 Task: Unmute a conversation directly from the "Muted" label.
Action: Mouse moved to (99, 407)
Screenshot: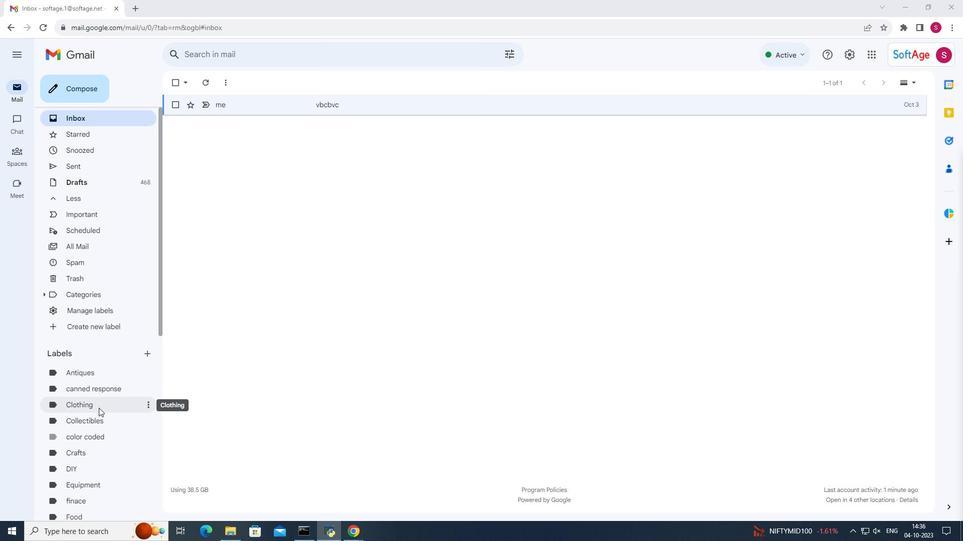 
Action: Mouse scrolled (99, 407) with delta (0, 0)
Screenshot: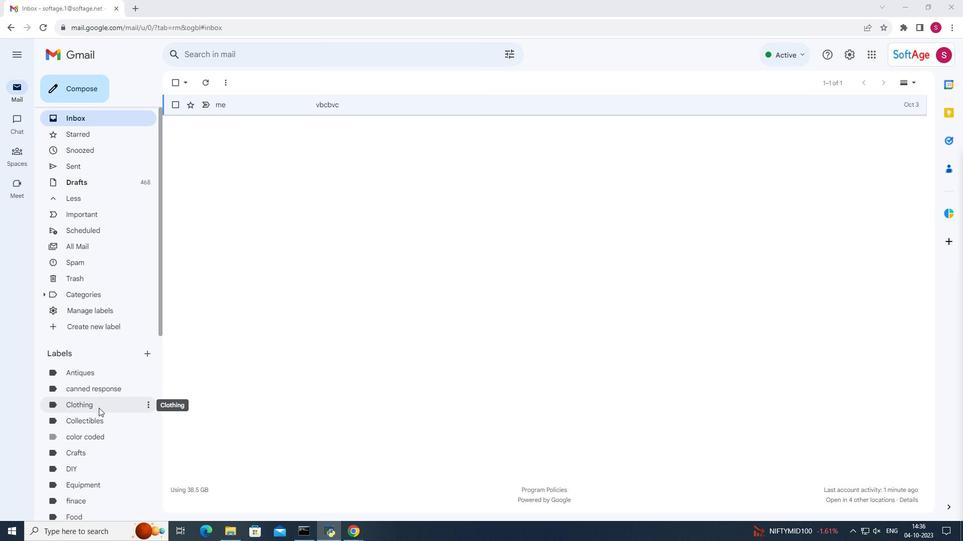 
Action: Mouse moved to (97, 410)
Screenshot: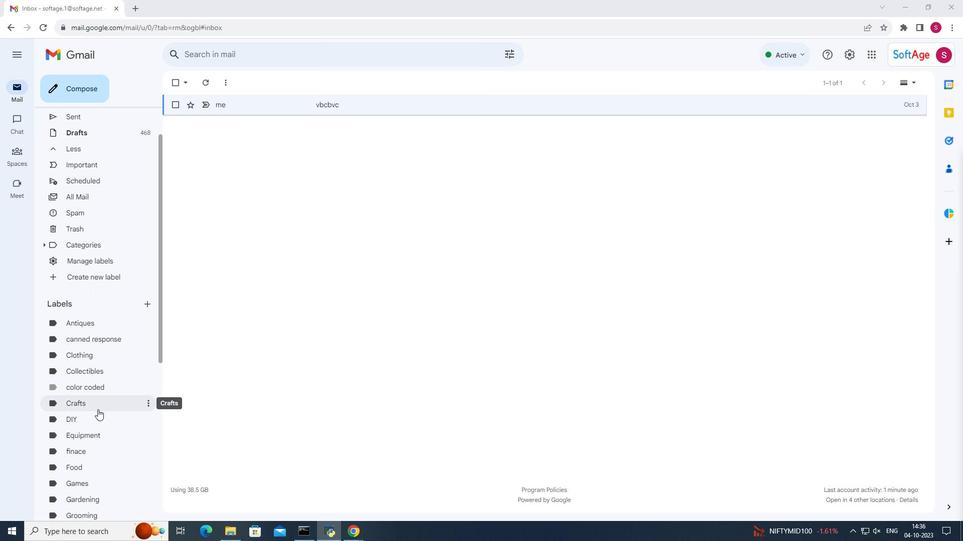 
Action: Mouse scrolled (97, 409) with delta (0, 0)
Screenshot: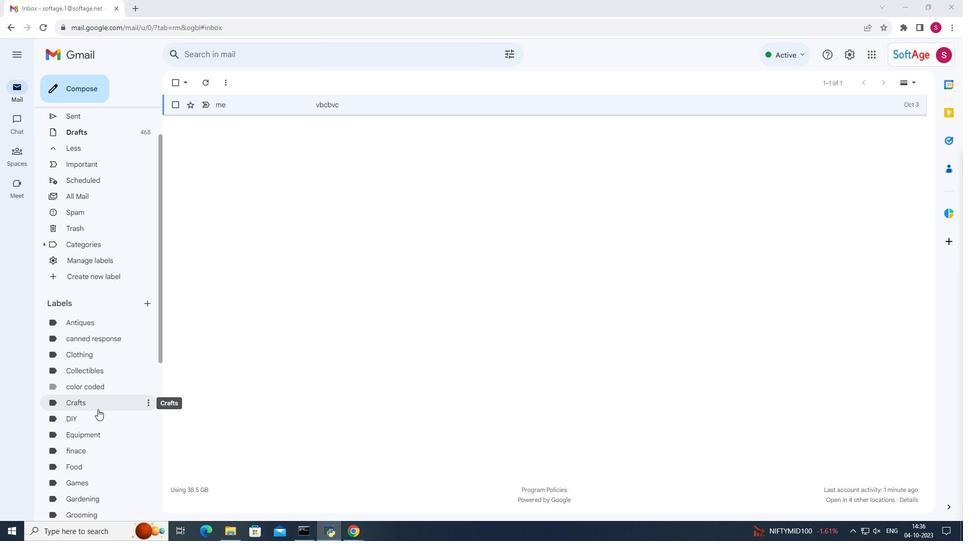 
Action: Mouse moved to (96, 408)
Screenshot: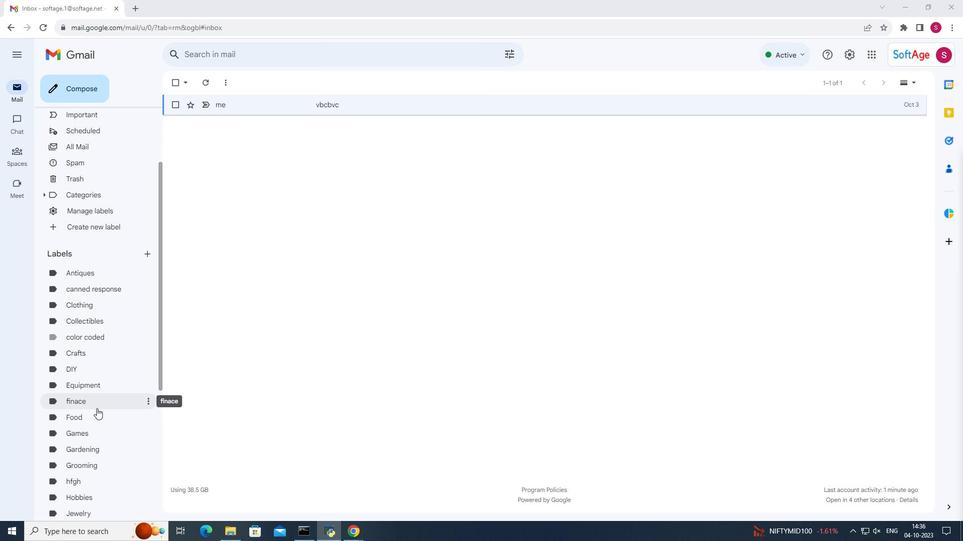 
Action: Mouse scrolled (96, 408) with delta (0, 0)
Screenshot: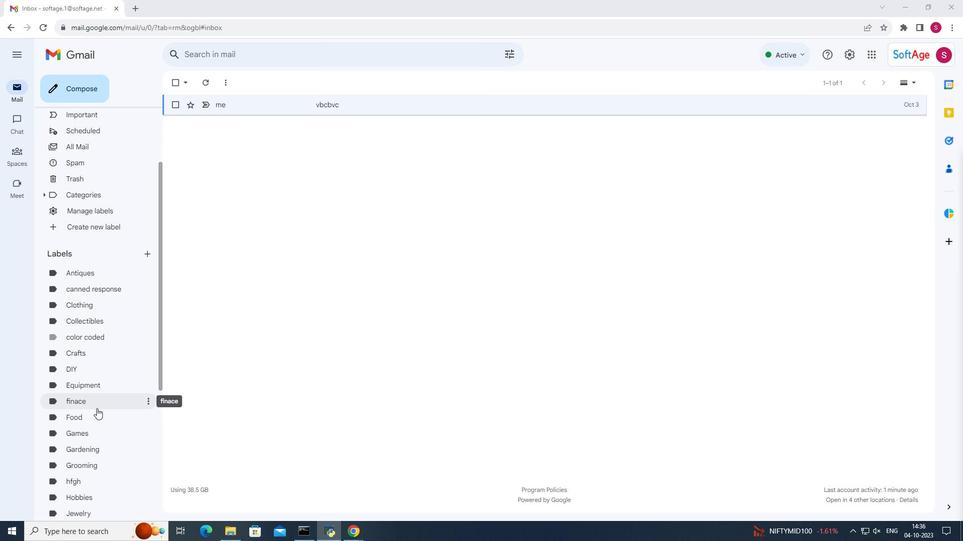 
Action: Mouse scrolled (96, 408) with delta (0, 0)
Screenshot: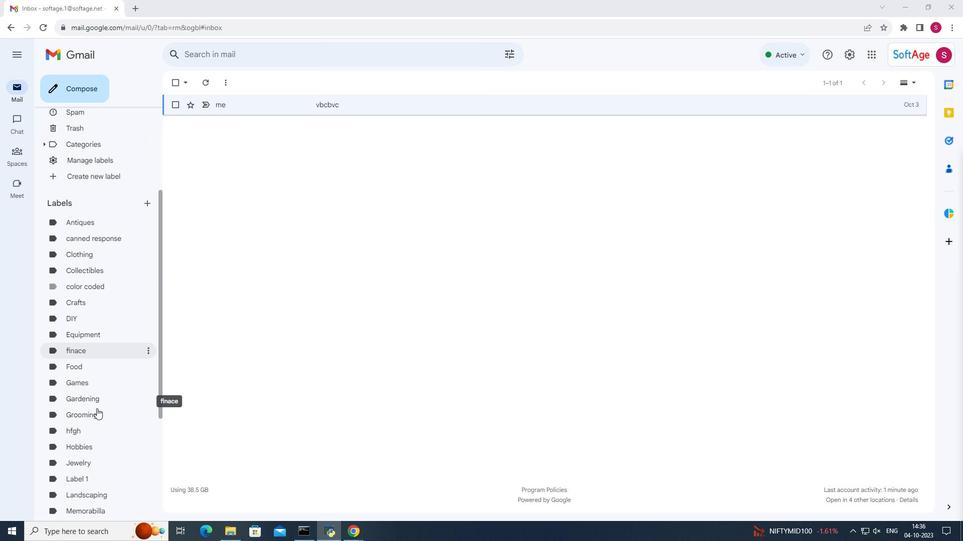 
Action: Mouse scrolled (96, 408) with delta (0, 0)
Screenshot: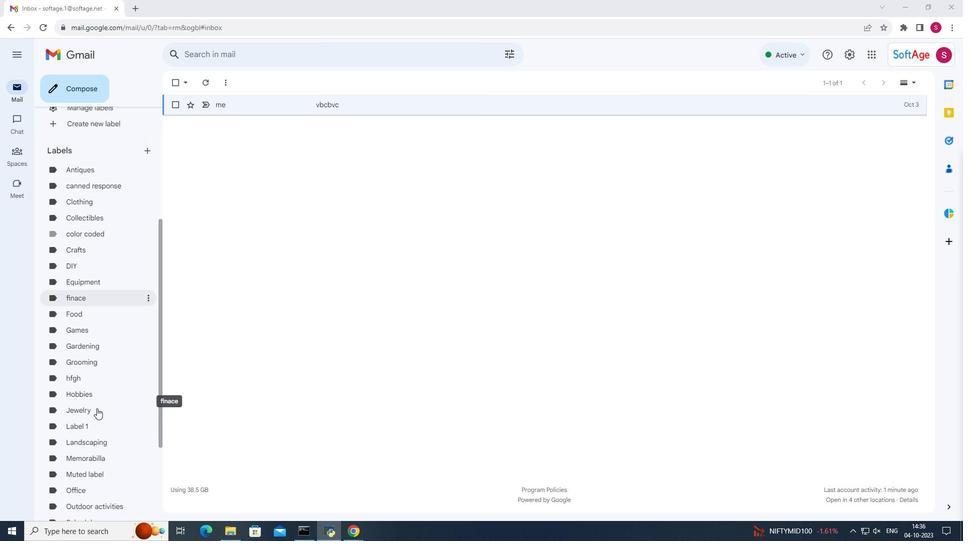 
Action: Mouse moved to (88, 424)
Screenshot: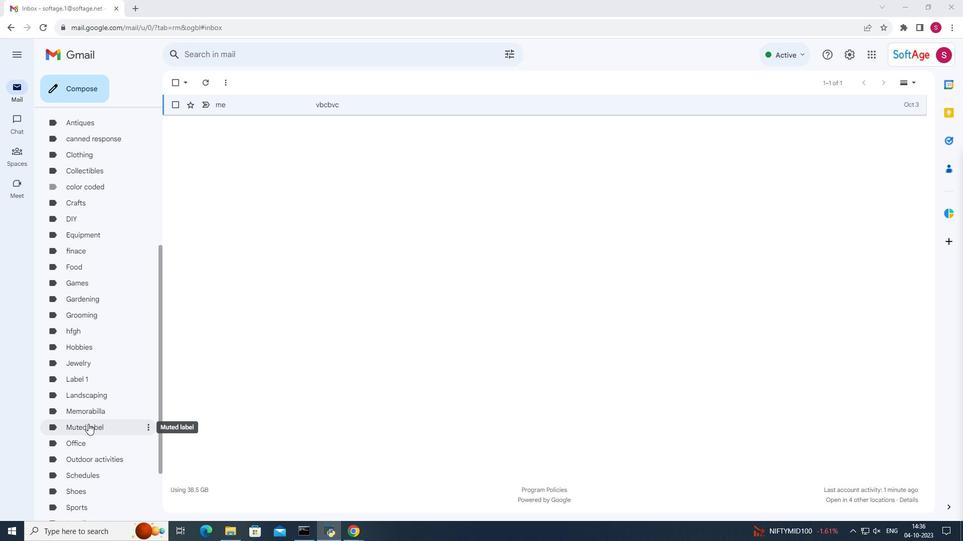 
Action: Mouse pressed left at (88, 424)
Screenshot: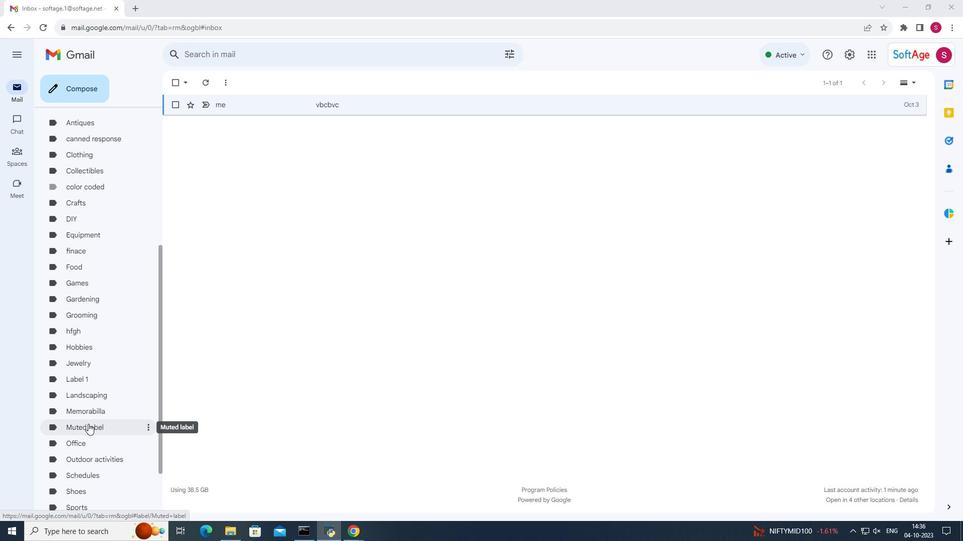 
Action: Mouse moved to (463, 129)
Screenshot: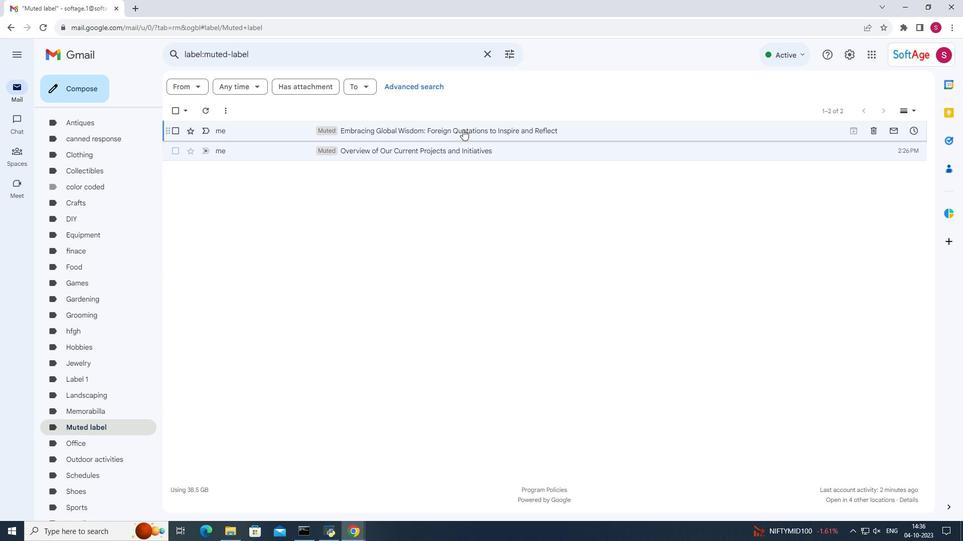 
Action: Mouse pressed left at (463, 129)
Screenshot: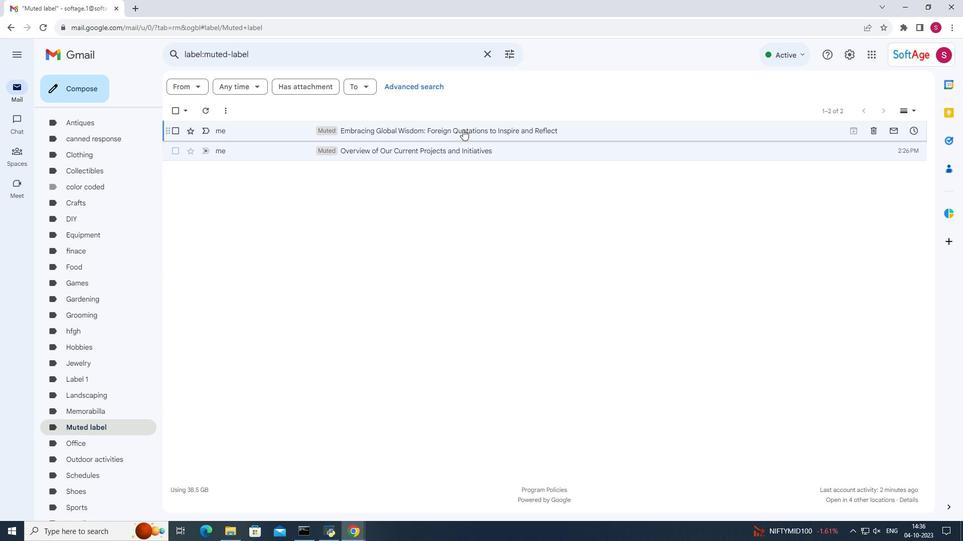 
Action: Mouse moved to (395, 81)
Screenshot: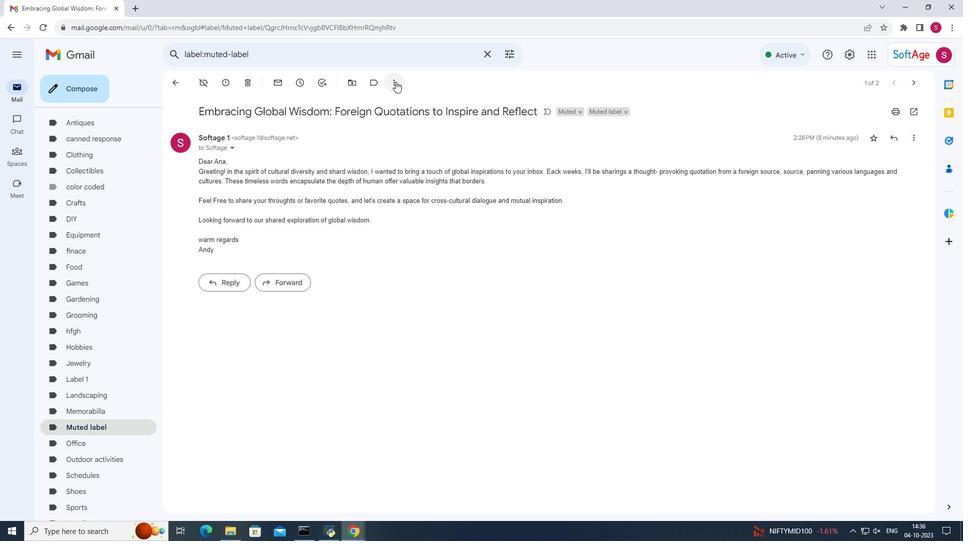 
Action: Mouse pressed left at (395, 81)
Screenshot: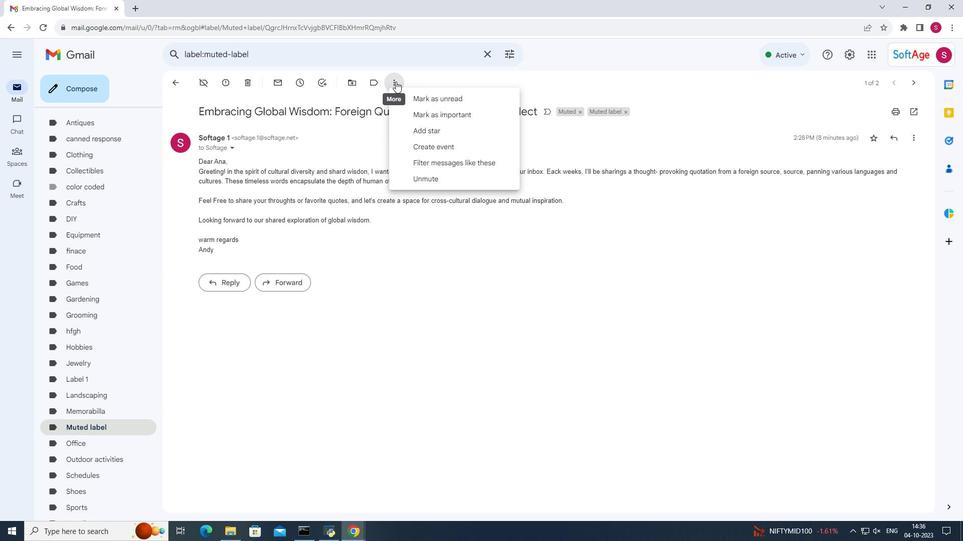 
Action: Mouse moved to (432, 176)
Screenshot: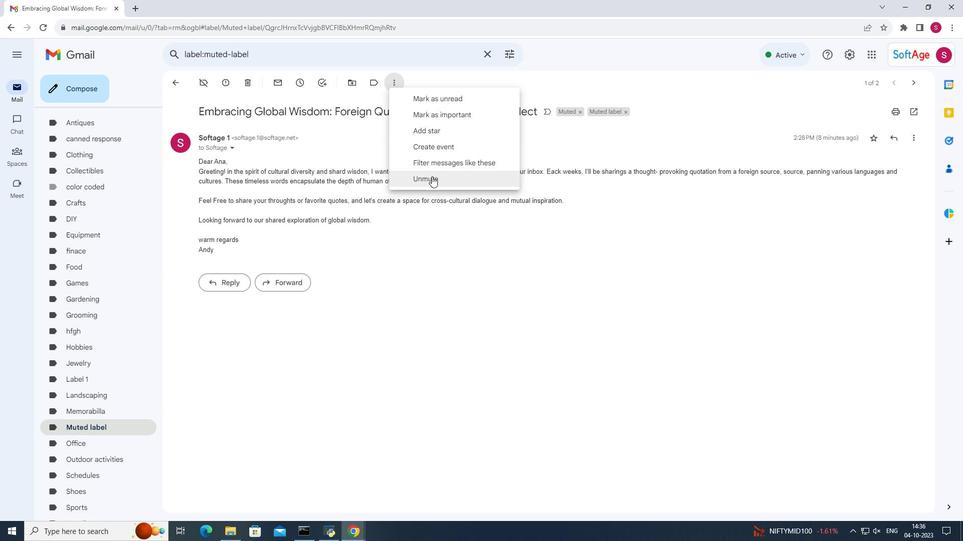 
Action: Mouse pressed left at (432, 176)
Screenshot: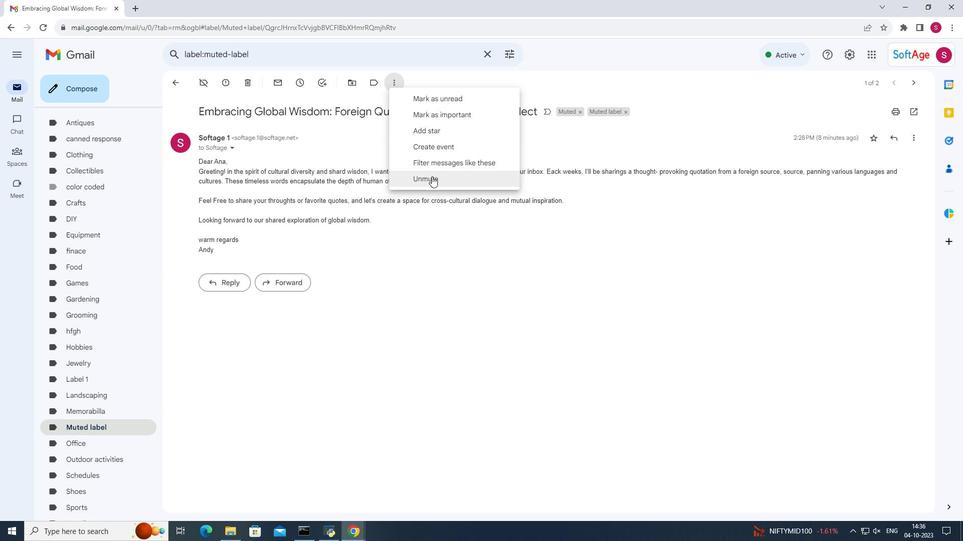 
Action: Mouse pressed left at (432, 176)
Screenshot: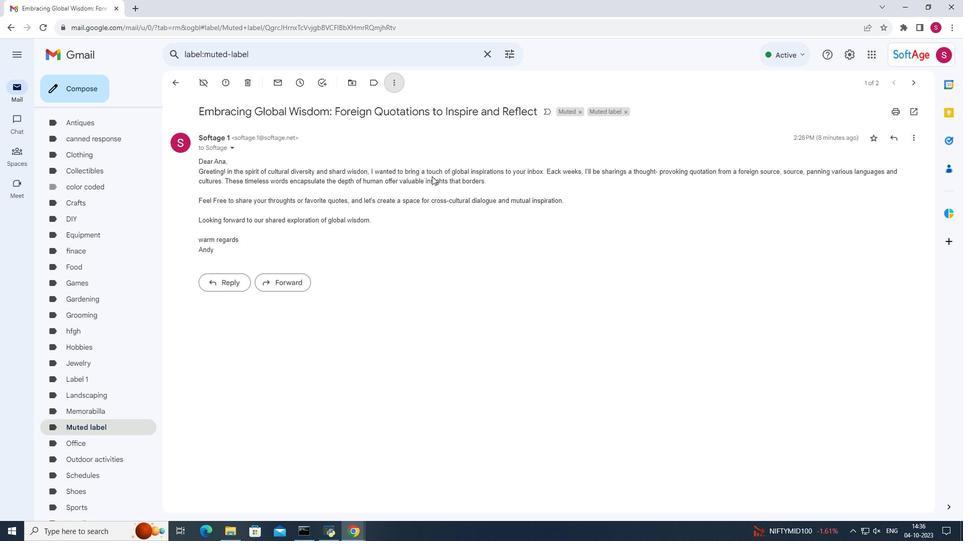 
Action: Mouse moved to (172, 79)
Screenshot: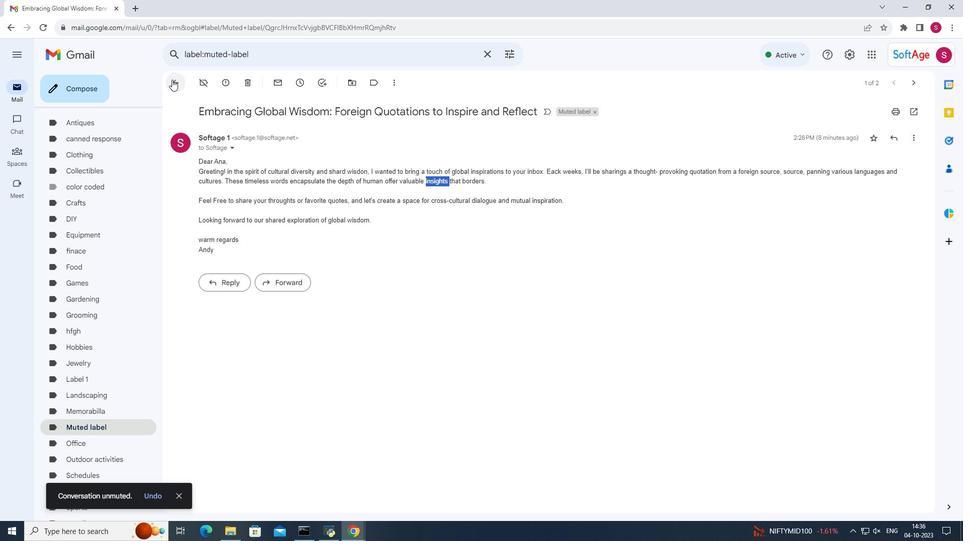 
Action: Mouse pressed left at (172, 79)
Screenshot: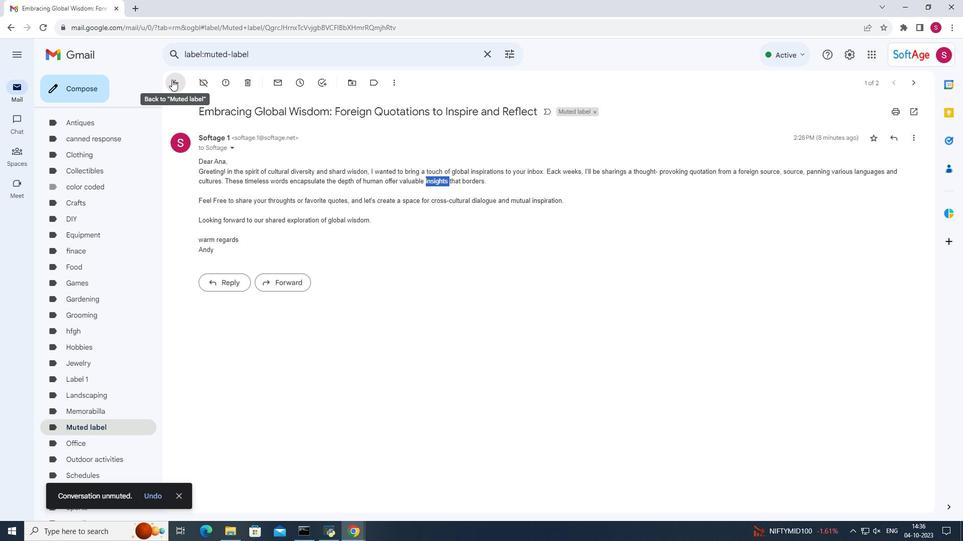 
Action: Mouse moved to (372, 153)
Screenshot: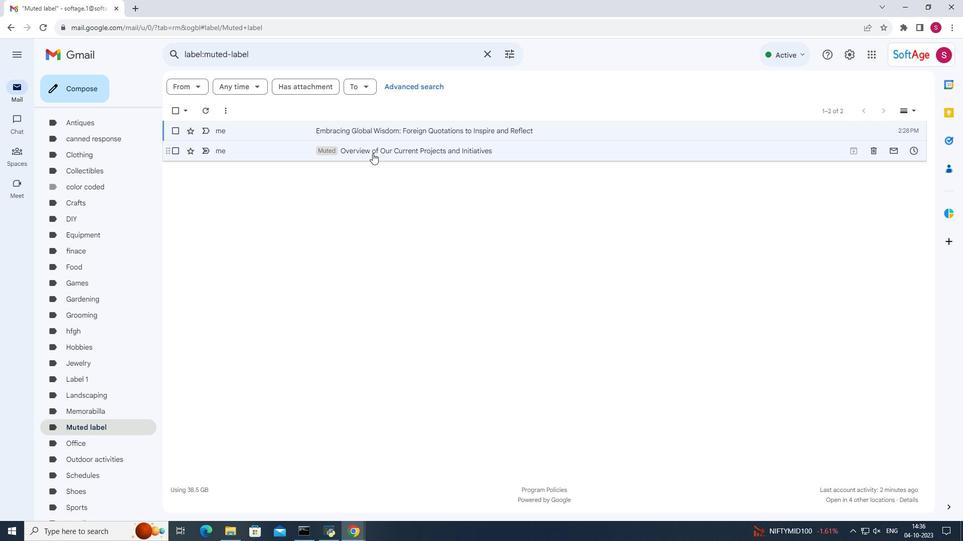 
Action: Mouse pressed left at (372, 153)
Screenshot: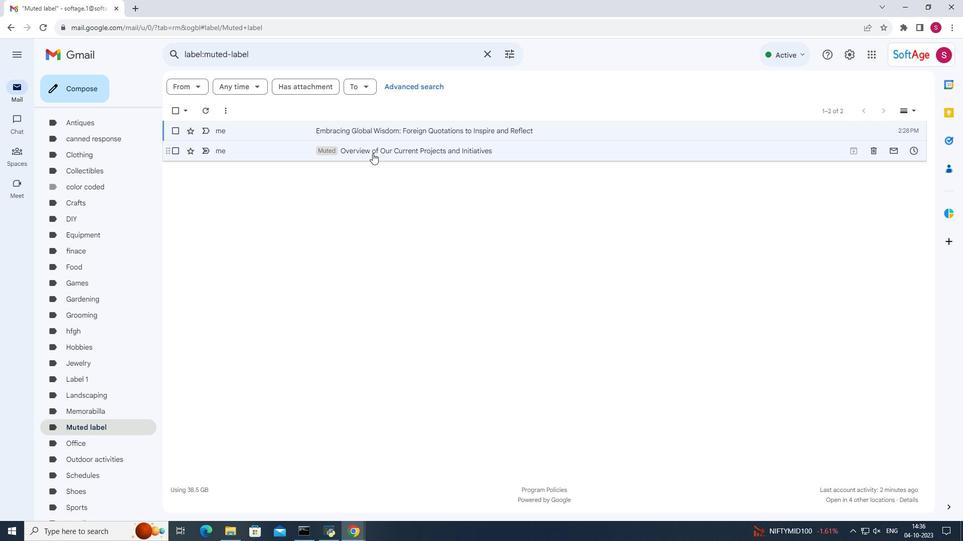 
Action: Mouse moved to (396, 84)
Screenshot: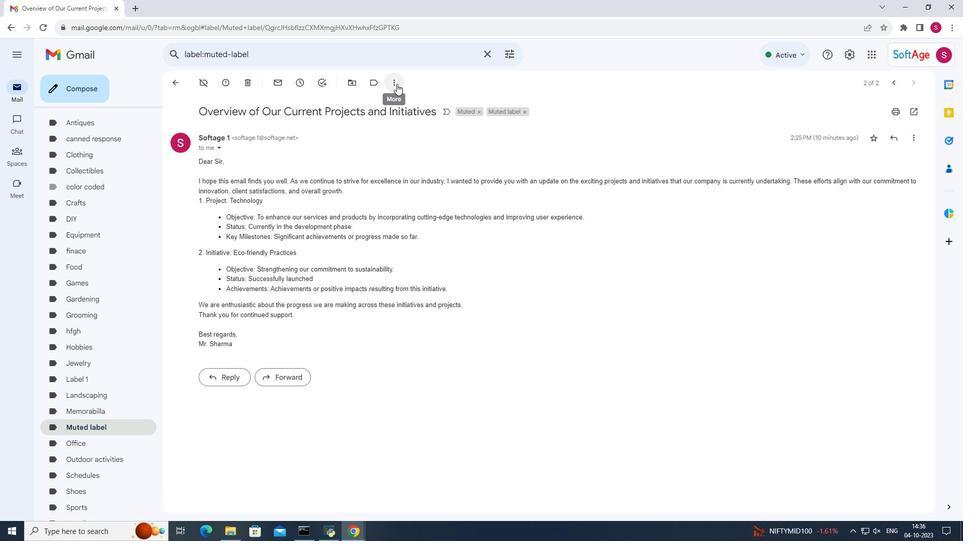 
Action: Mouse pressed left at (396, 84)
Screenshot: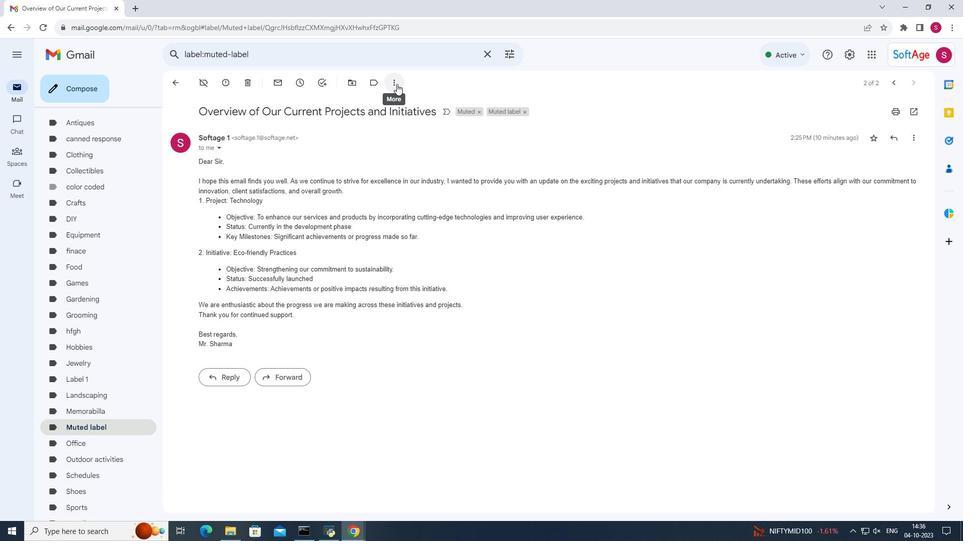 
Action: Mouse moved to (420, 176)
Screenshot: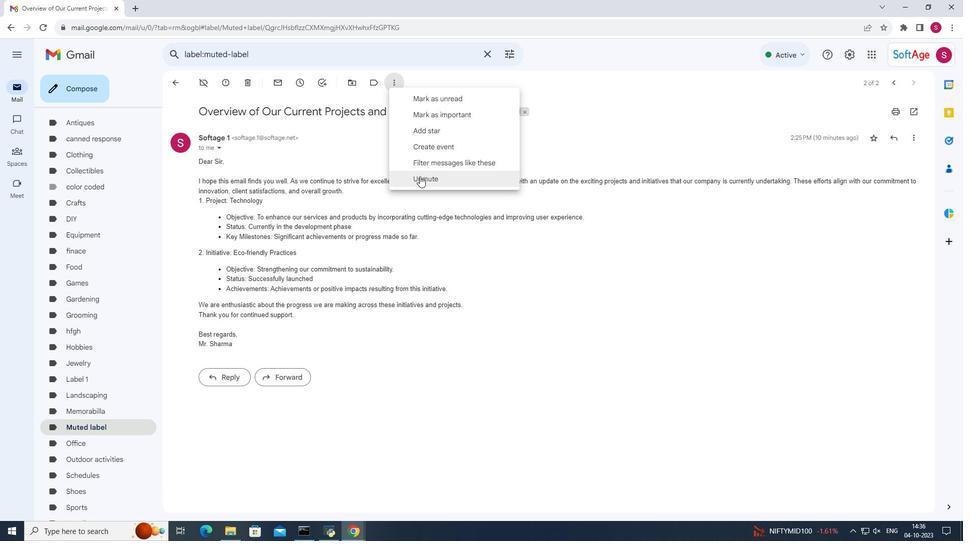 
Action: Mouse pressed left at (420, 176)
Screenshot: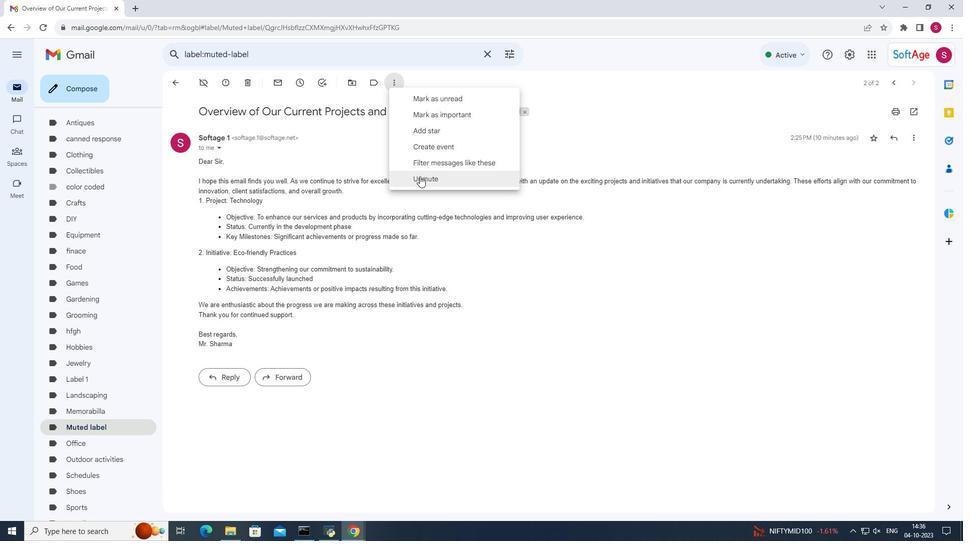 
Action: Mouse moved to (423, 180)
Screenshot: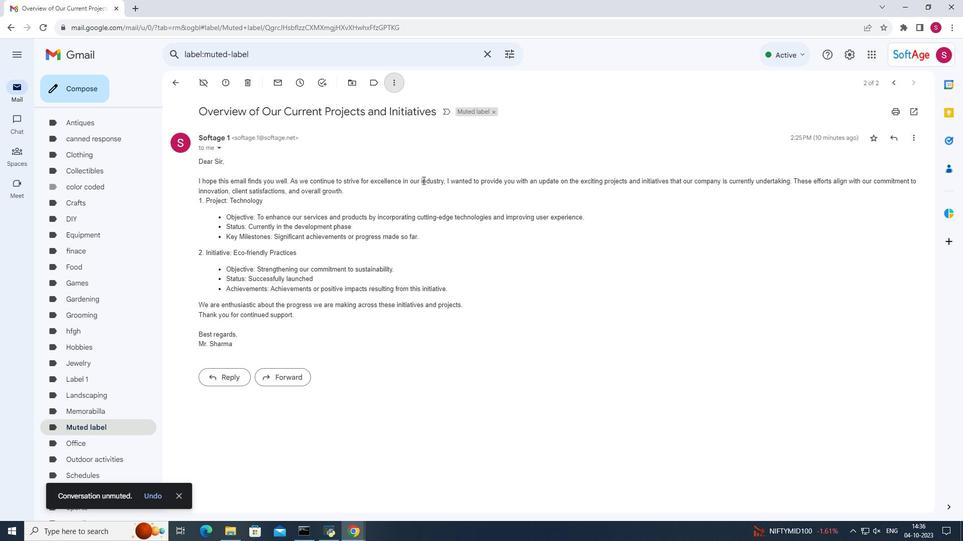 
